 Task: Change  the formatting of the data to 'Which is Less than 5, 'In conditional formating, put the option 'Green Fill with Dark Green Text. . 'In the sheet  Financial Tracking Workbook Template Sheetbook
Action: Mouse moved to (119, 154)
Screenshot: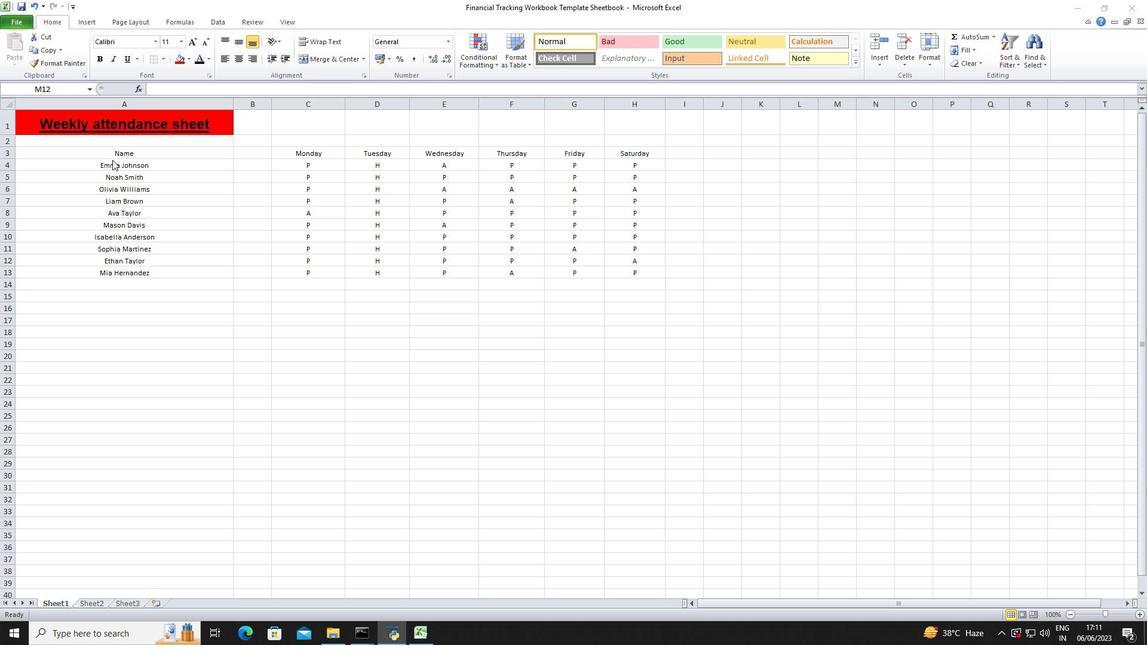 
Action: Mouse pressed left at (119, 154)
Screenshot: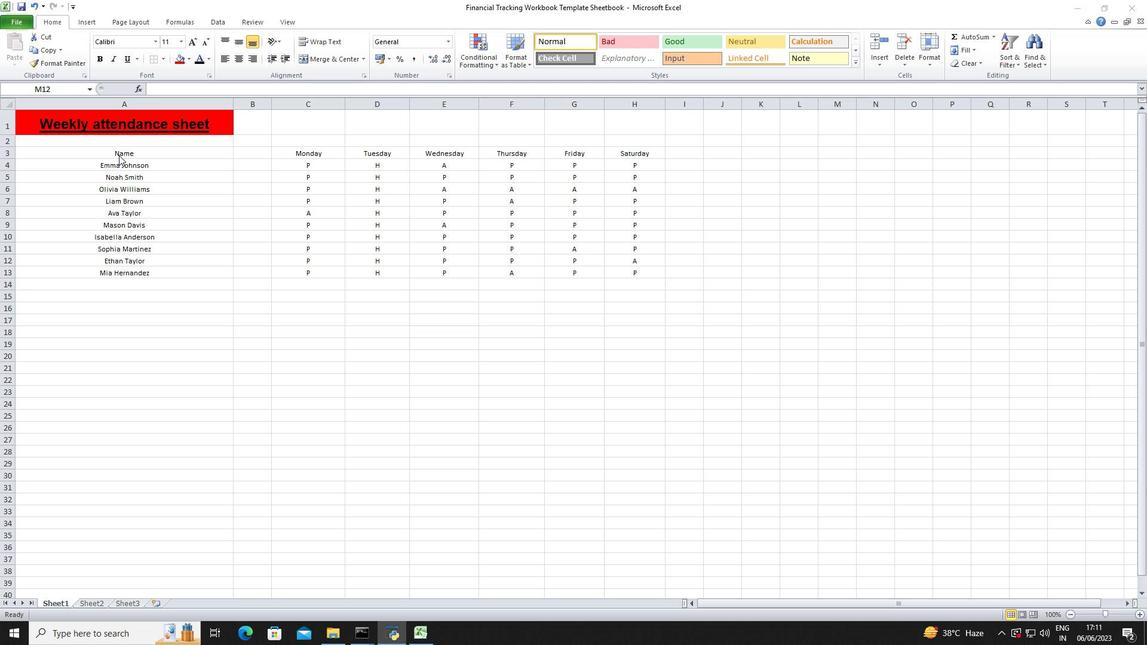 
Action: Mouse moved to (151, 158)
Screenshot: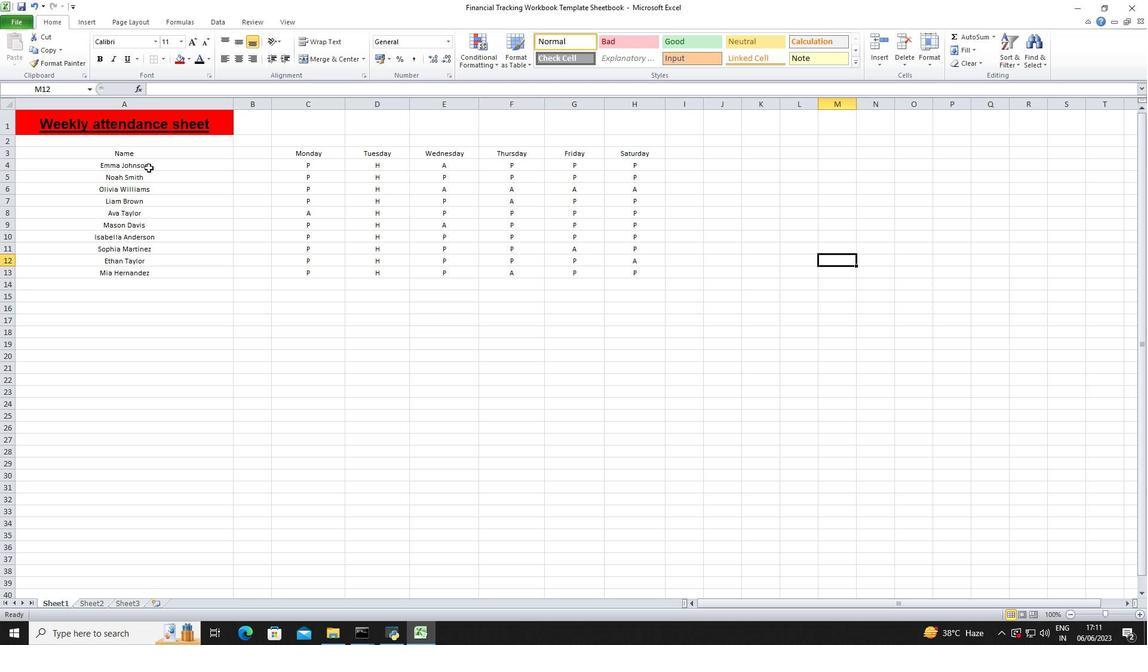 
Action: Mouse pressed left at (151, 158)
Screenshot: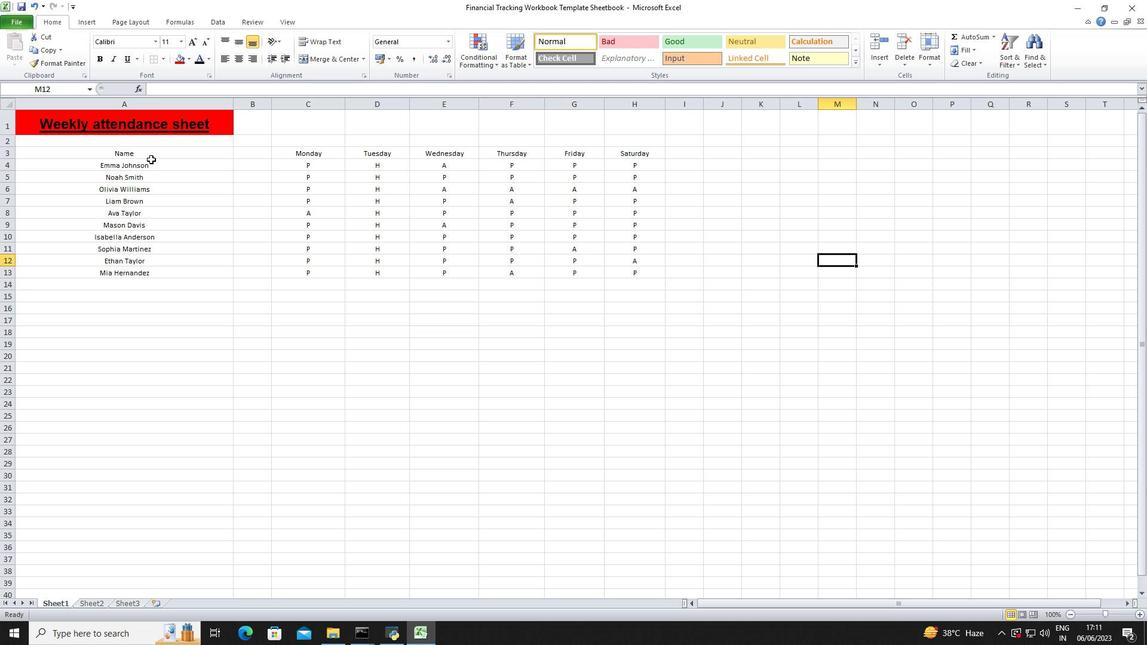 
Action: Mouse moved to (173, 159)
Screenshot: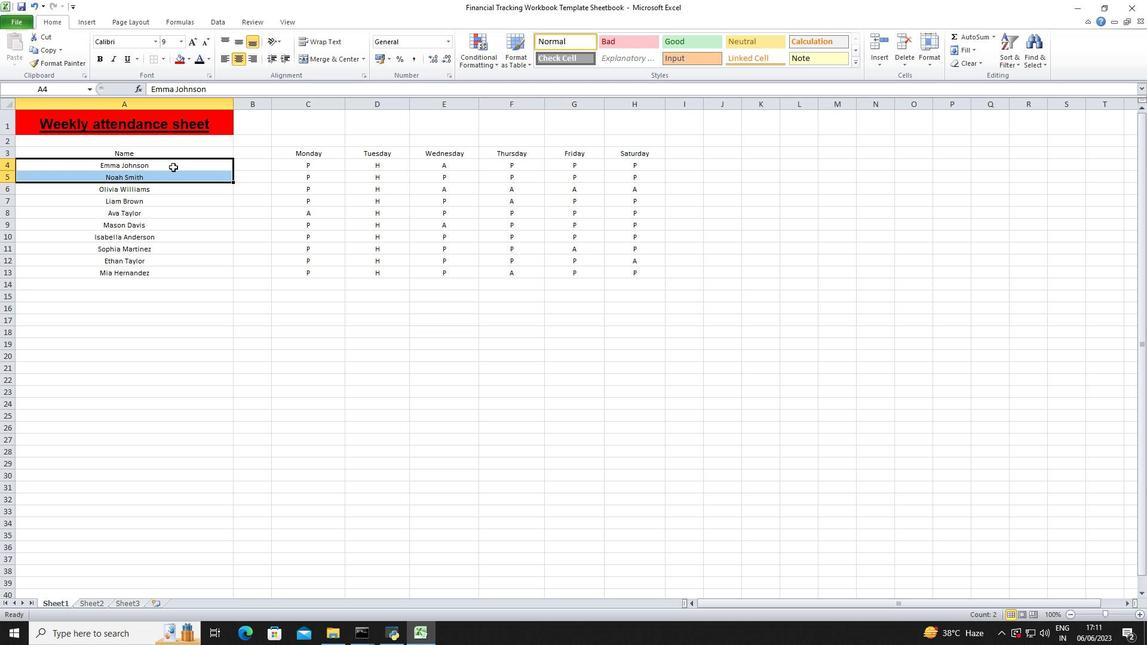 
Action: Mouse pressed left at (173, 159)
Screenshot: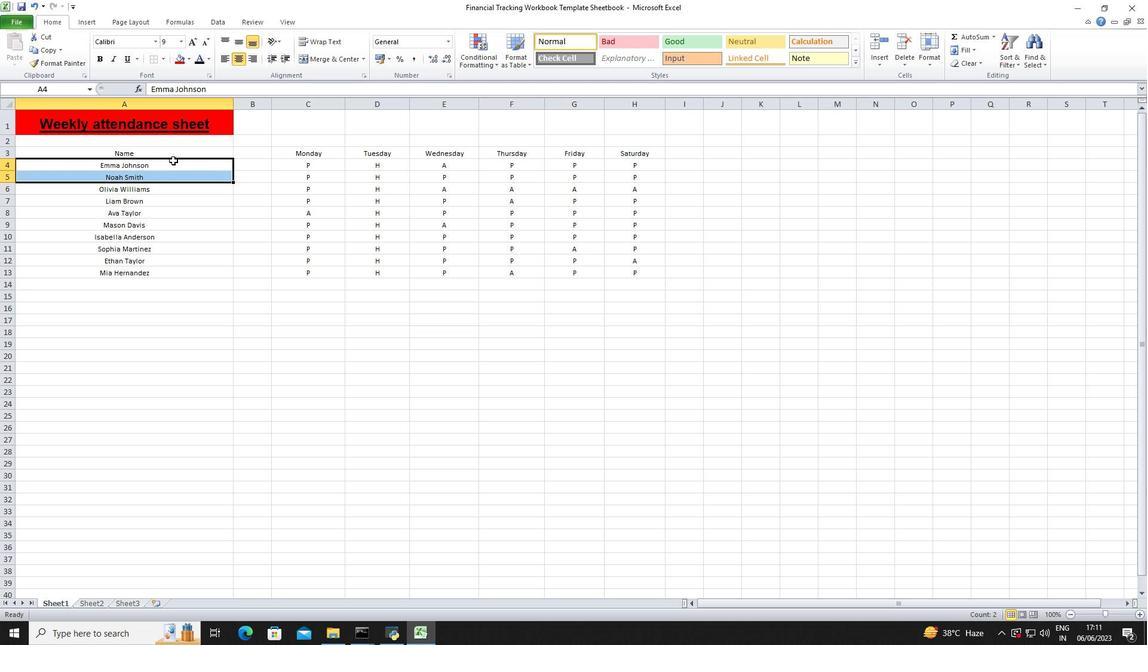 
Action: Mouse moved to (178, 153)
Screenshot: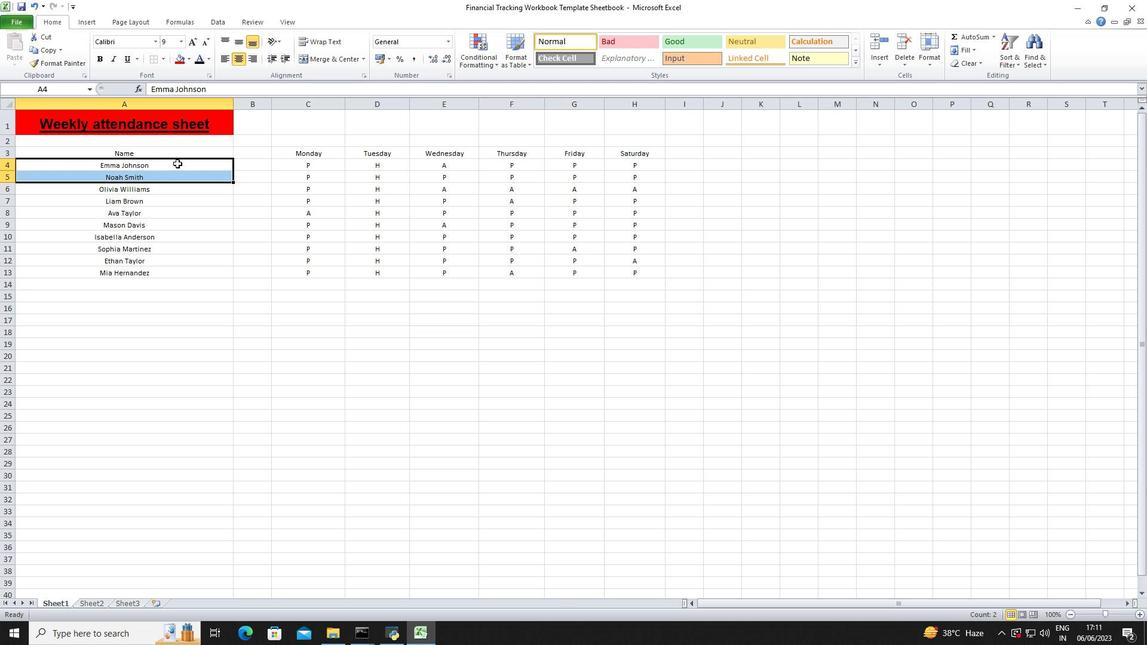 
Action: Mouse pressed left at (178, 153)
Screenshot: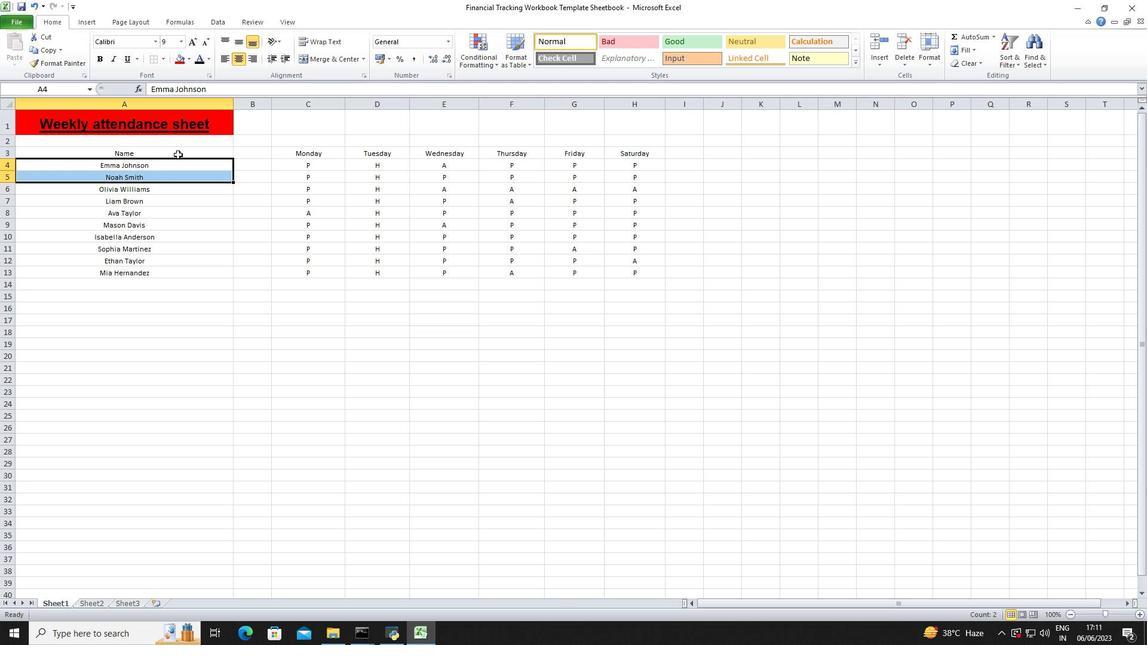 
Action: Mouse moved to (487, 61)
Screenshot: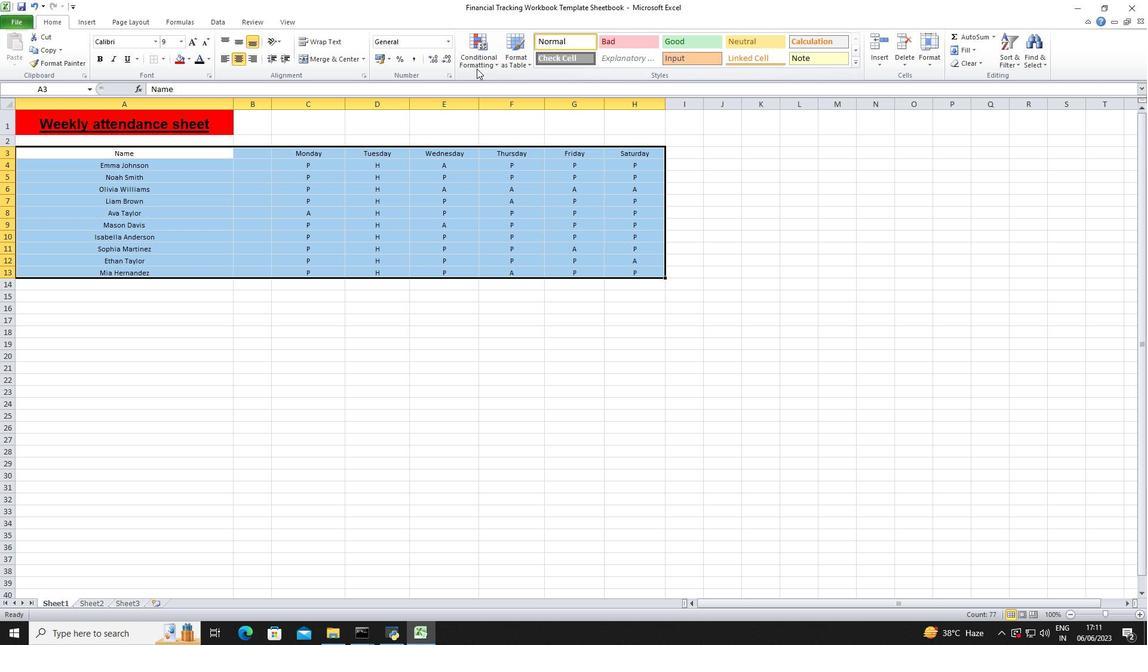 
Action: Mouse pressed left at (487, 61)
Screenshot: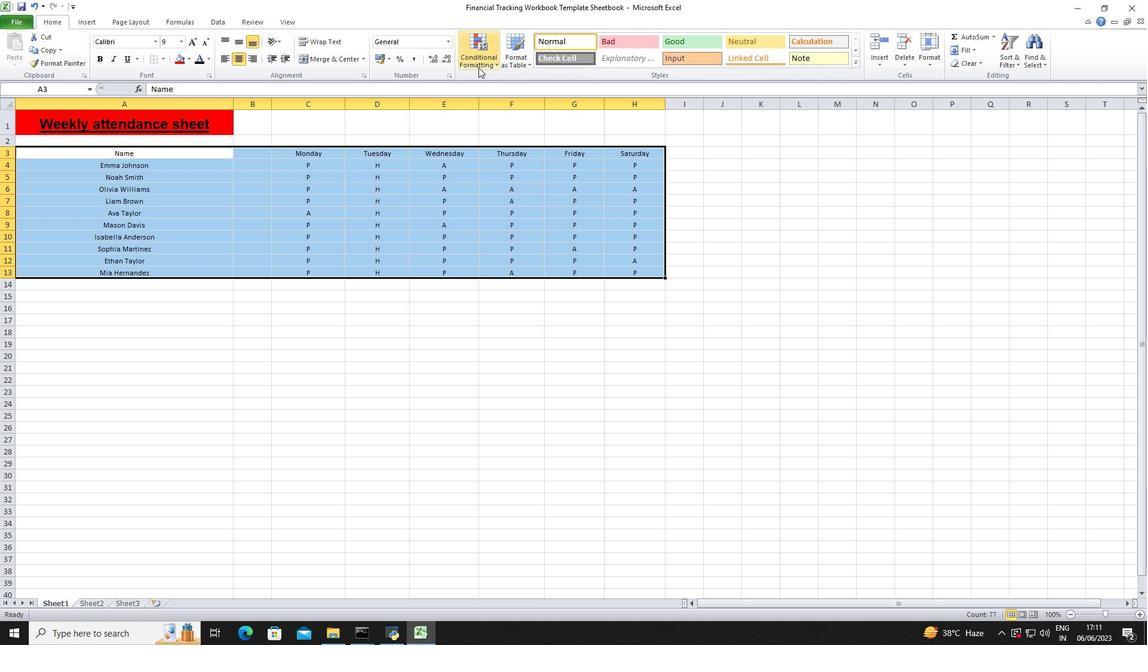 
Action: Mouse moved to (589, 103)
Screenshot: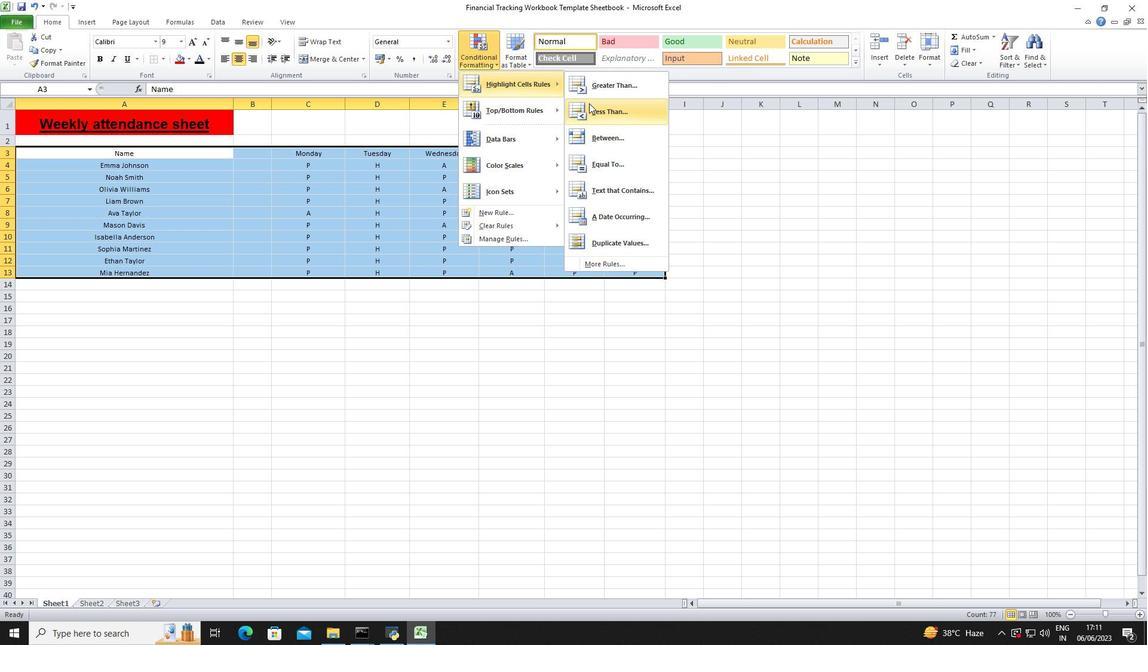 
Action: Mouse pressed left at (589, 103)
Screenshot: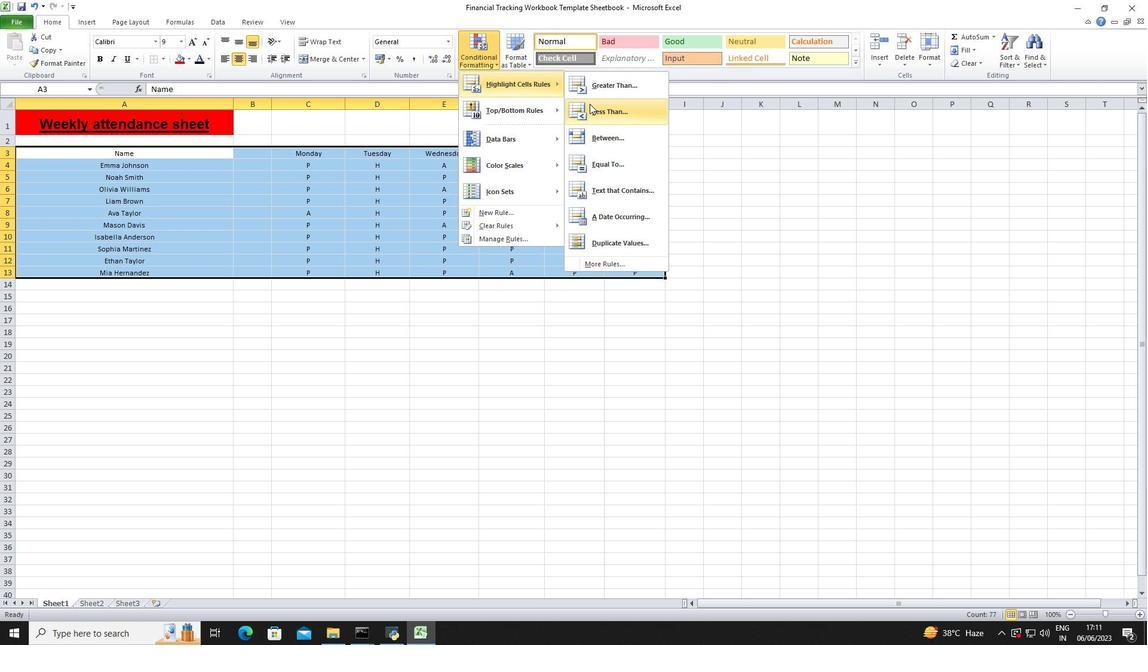 
Action: Mouse moved to (255, 293)
Screenshot: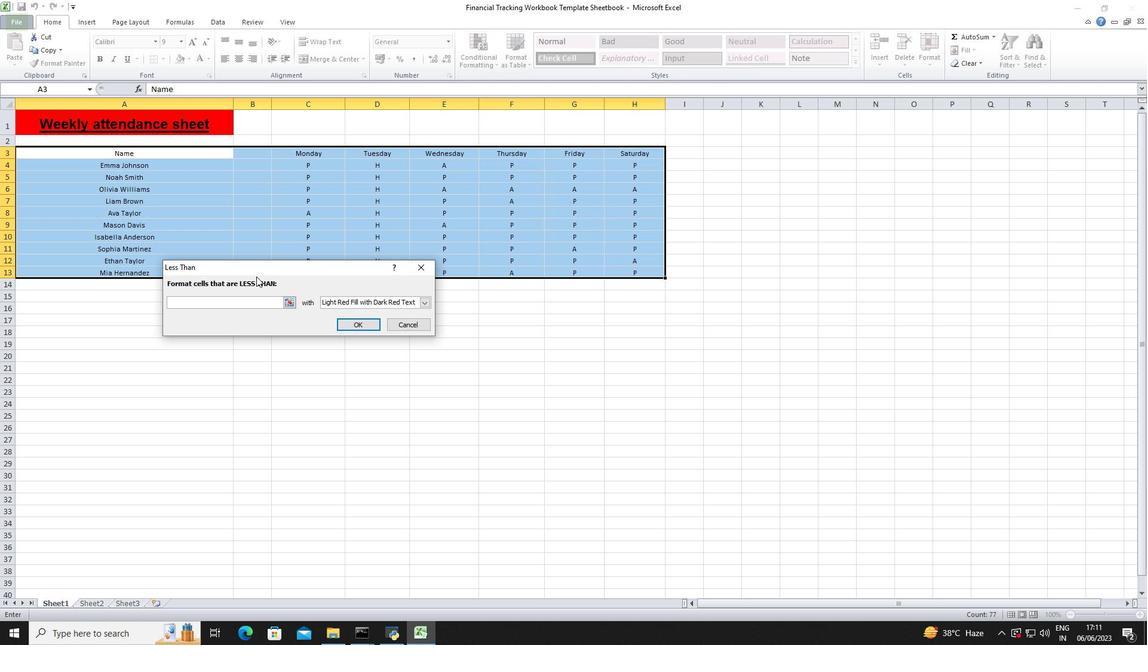 
Action: Key pressed 5
Screenshot: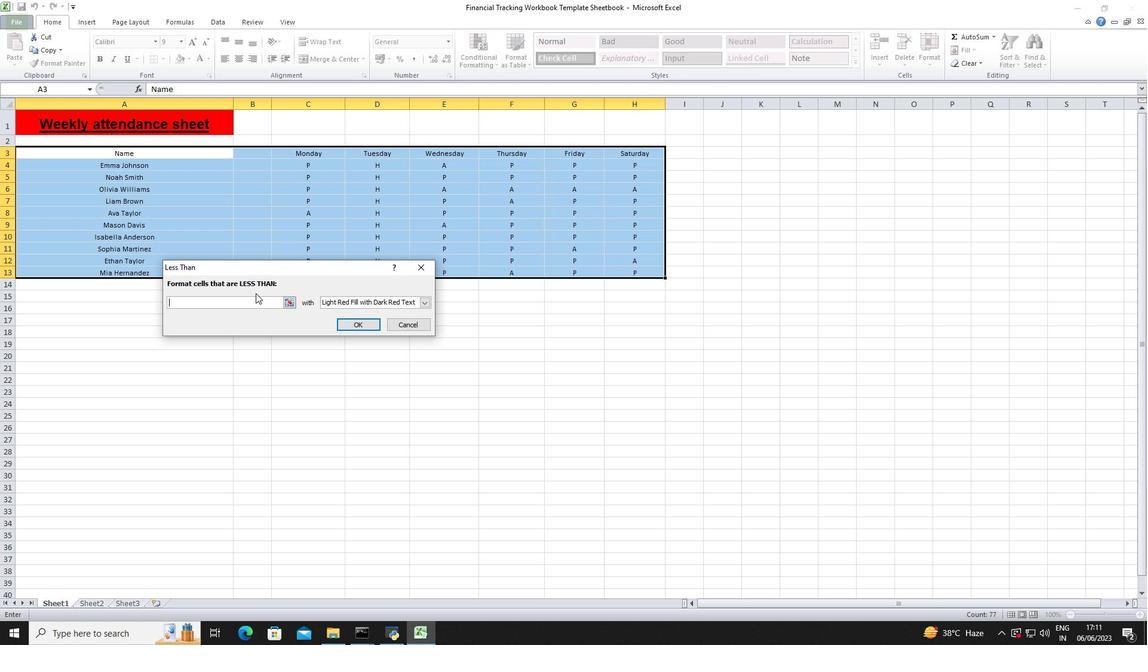 
Action: Mouse moved to (365, 301)
Screenshot: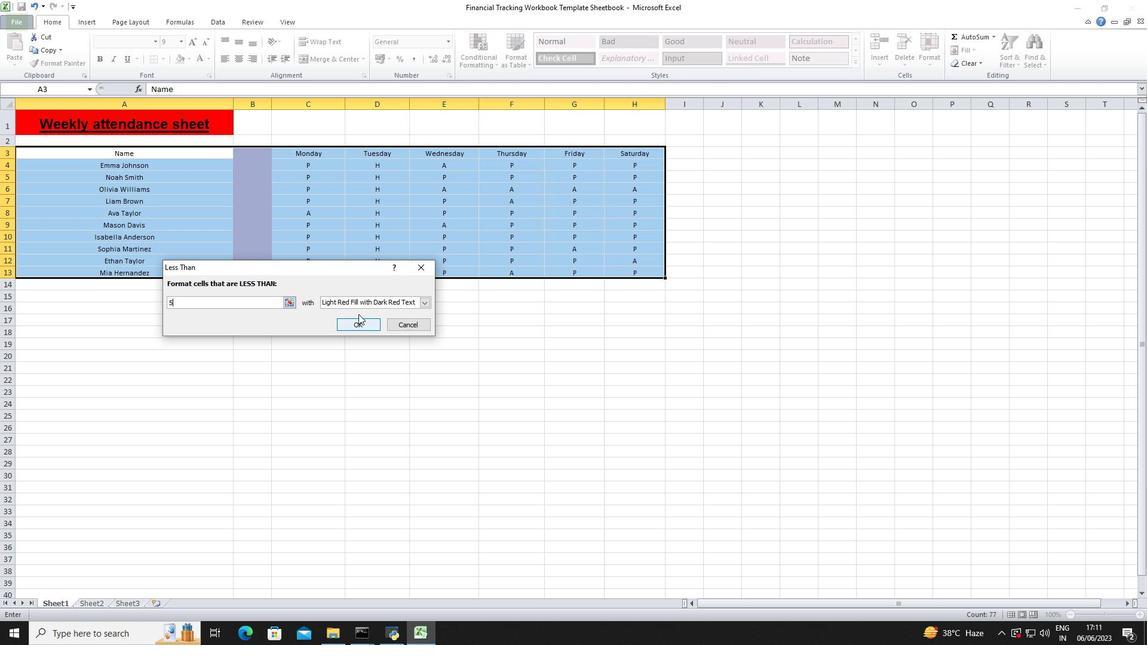 
Action: Mouse pressed left at (365, 301)
Screenshot: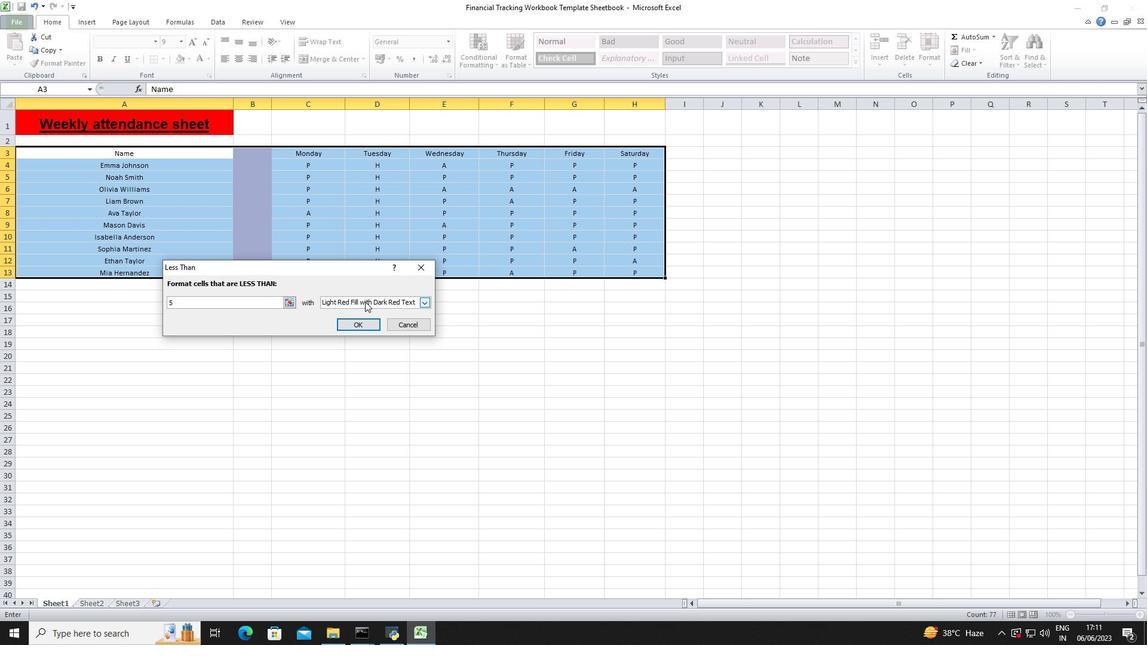 
Action: Mouse moved to (363, 328)
Screenshot: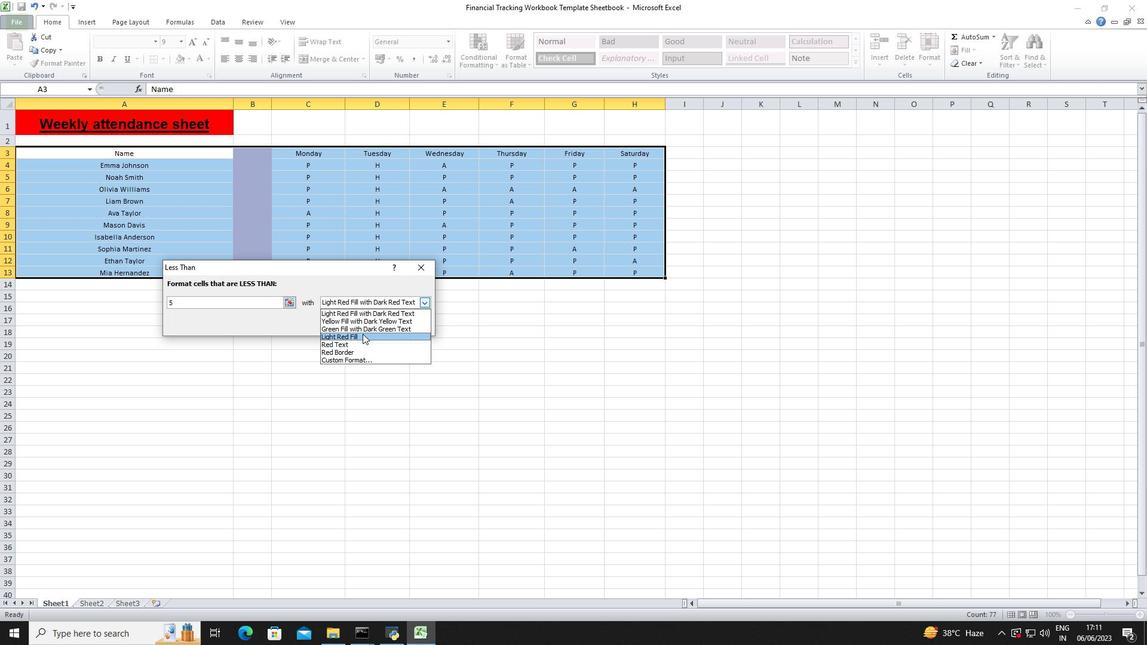 
Action: Mouse pressed left at (363, 328)
Screenshot: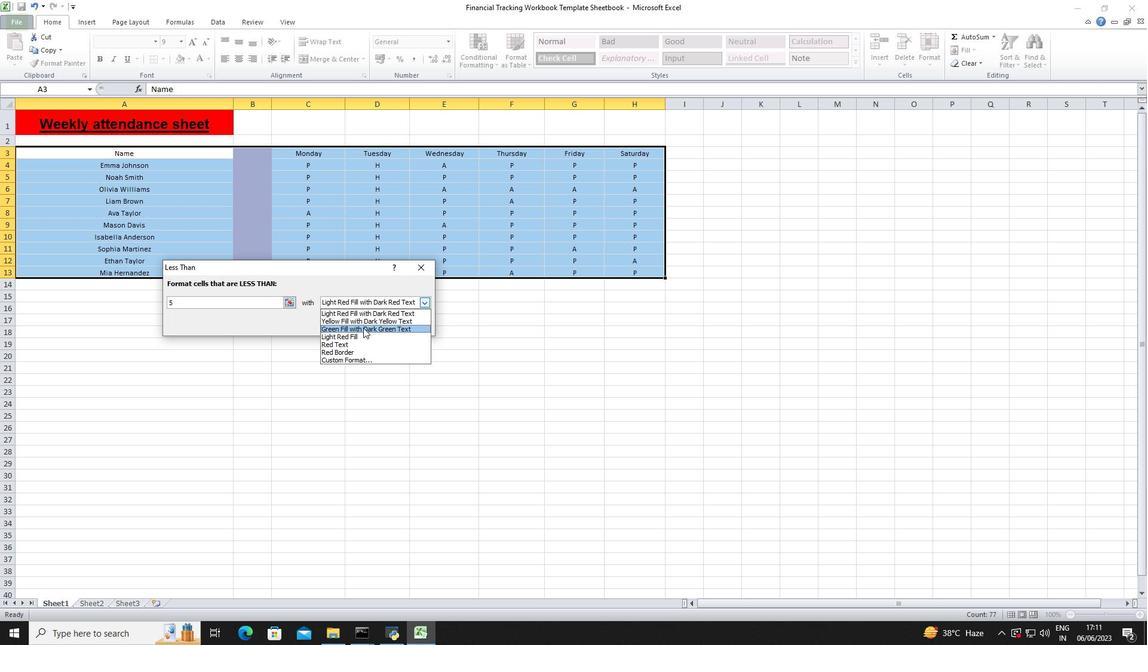 
Action: Mouse moved to (365, 325)
Screenshot: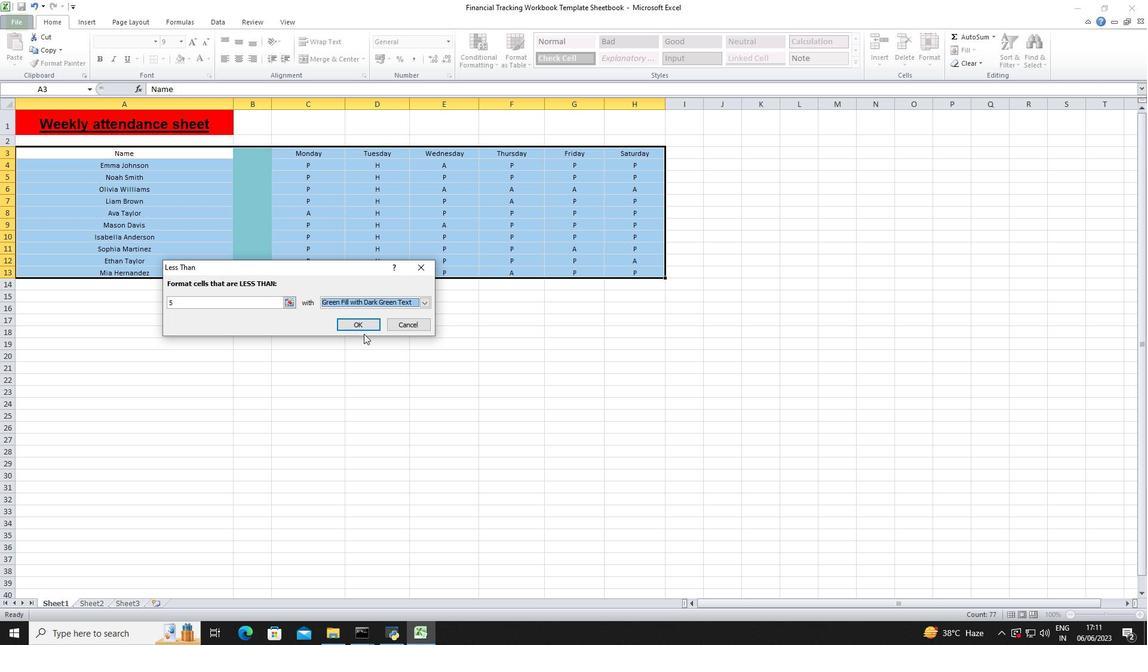 
Action: Mouse pressed left at (365, 325)
Screenshot: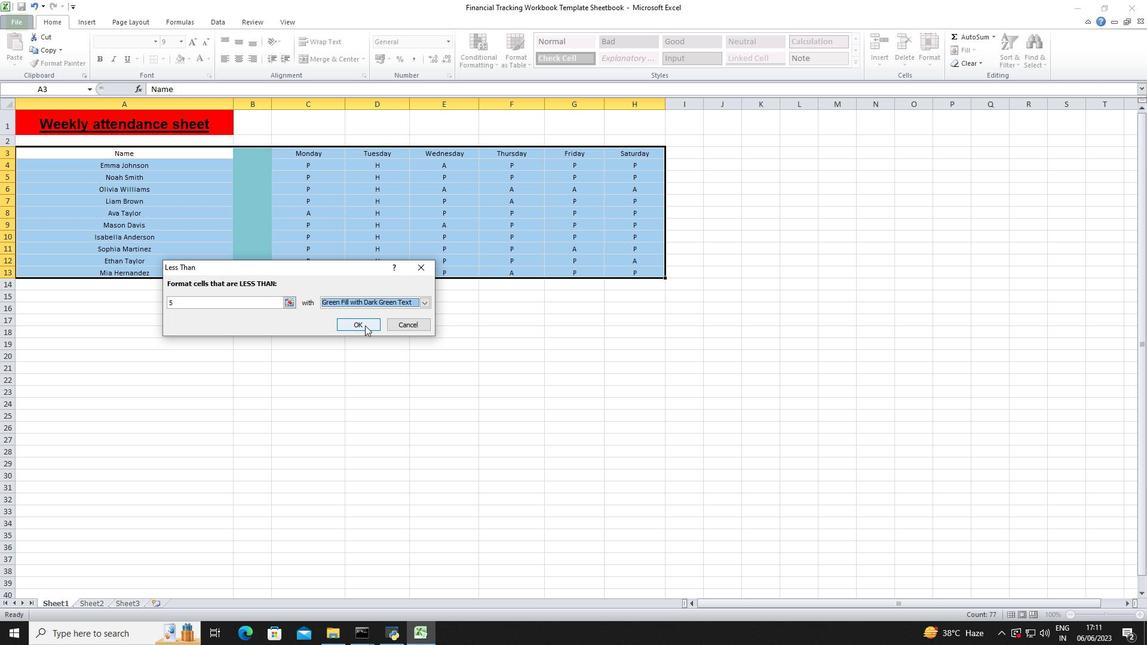 
Action: Mouse moved to (707, 292)
Screenshot: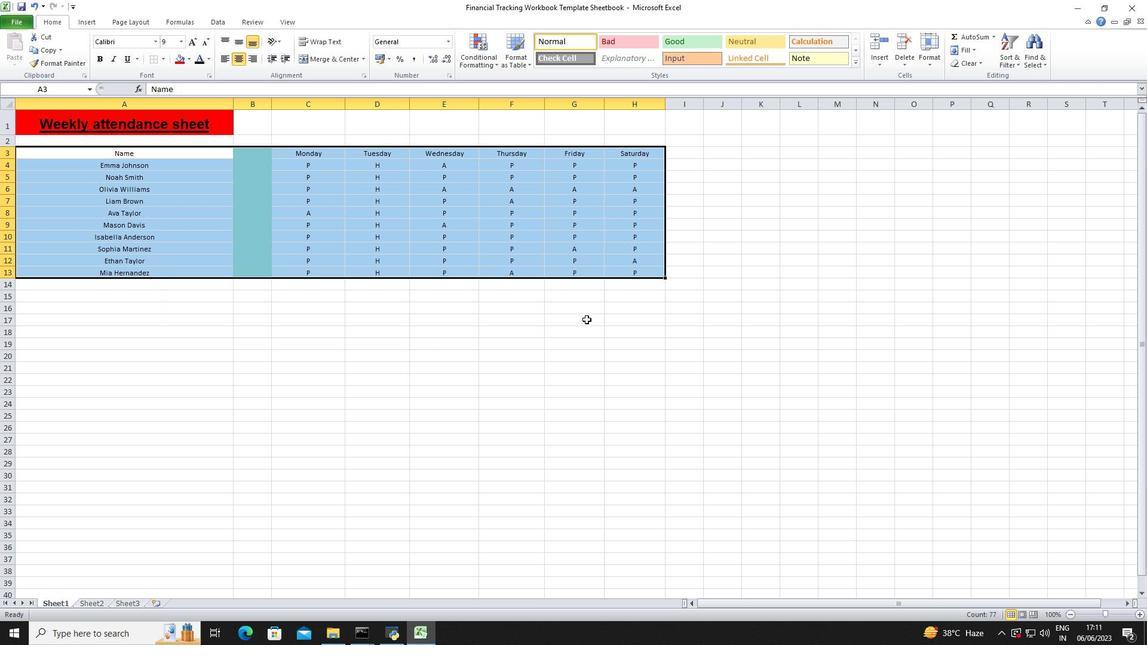 
Action: Mouse pressed left at (707, 292)
Screenshot: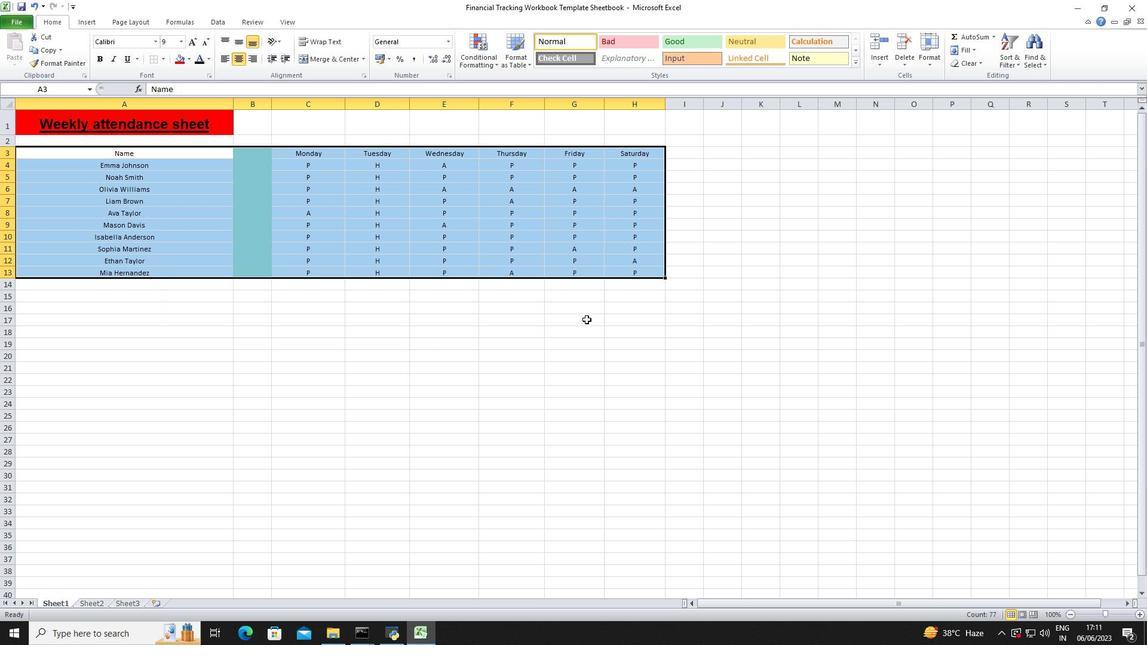 
